 Task: Set the time for the new online game to "Realtime".
Action: Mouse moved to (652, 500)
Screenshot: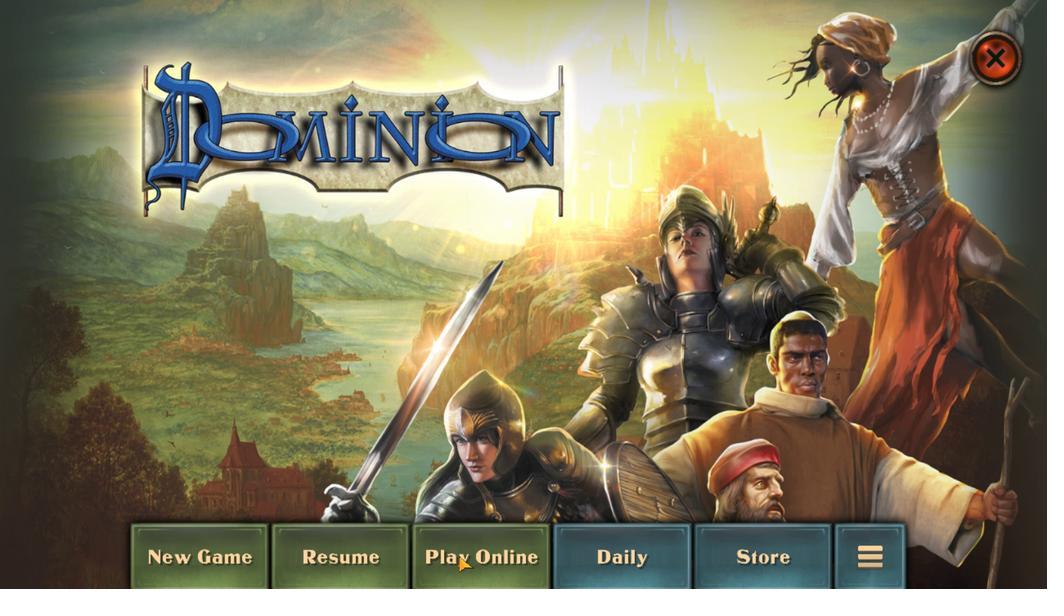 
Action: Mouse pressed left at (652, 500)
Screenshot: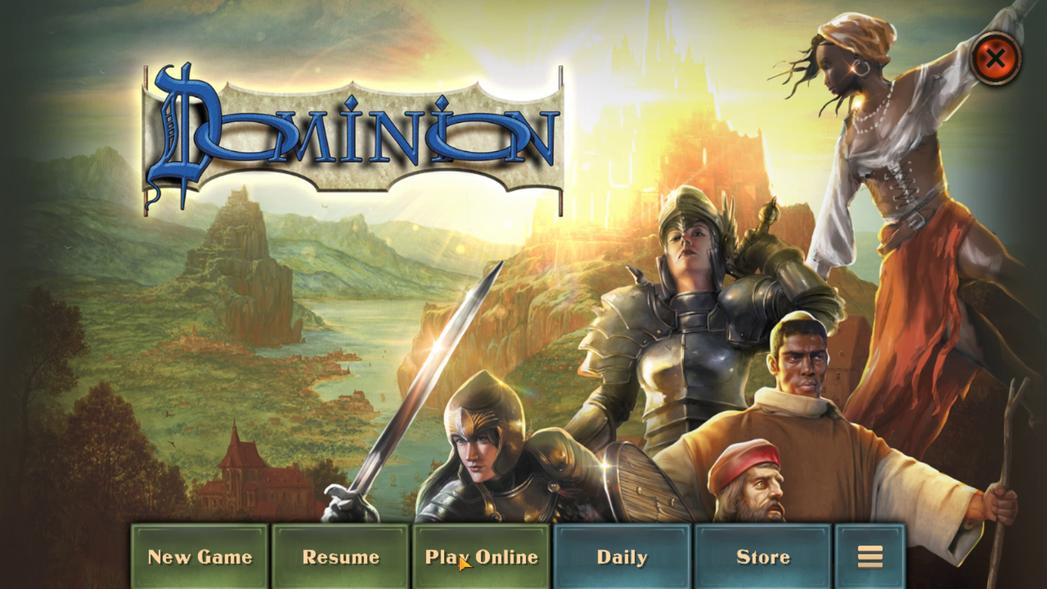 
Action: Mouse moved to (652, 496)
Screenshot: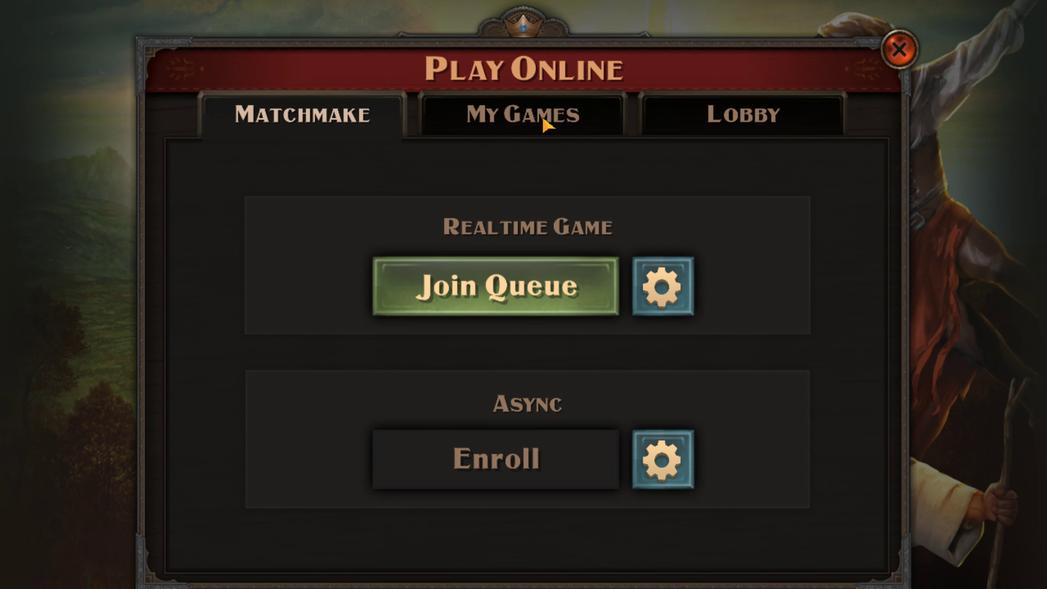 
Action: Mouse pressed left at (652, 496)
Screenshot: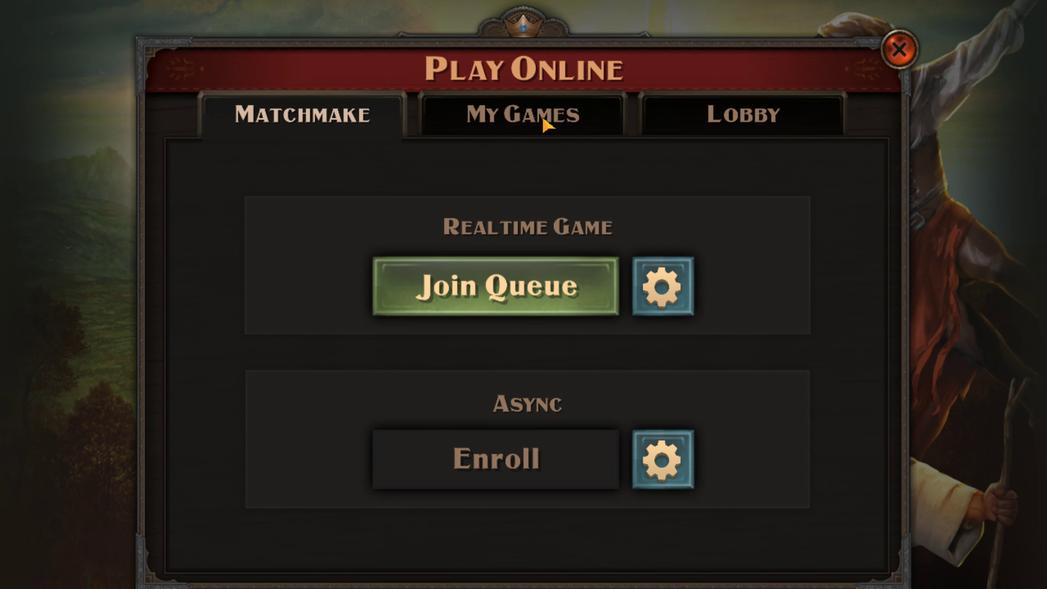 
Action: Mouse moved to (652, 500)
Screenshot: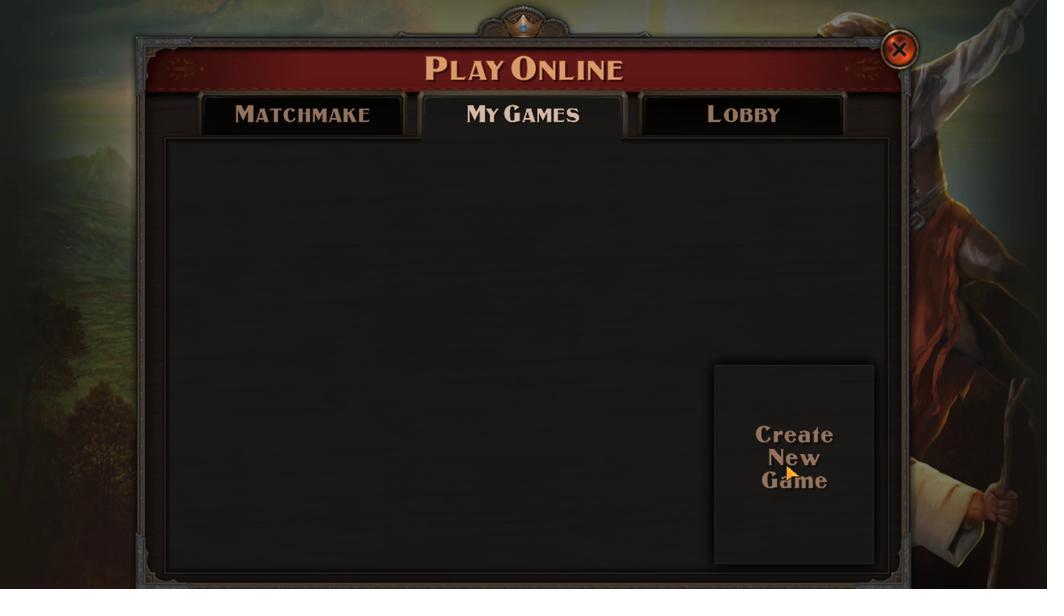 
Action: Mouse pressed left at (652, 500)
Screenshot: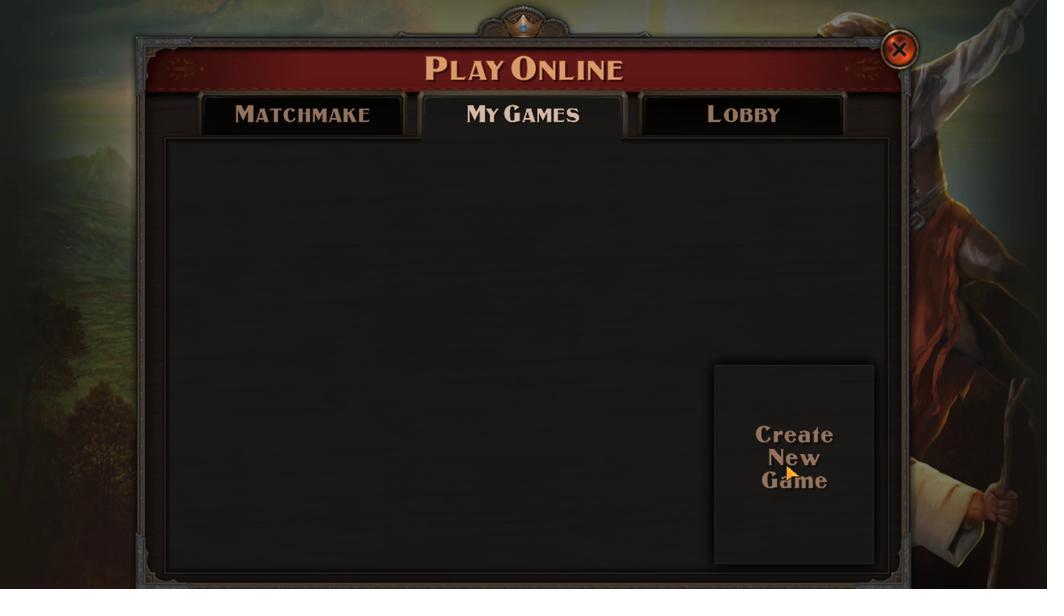 
Action: Mouse moved to (652, 496)
Screenshot: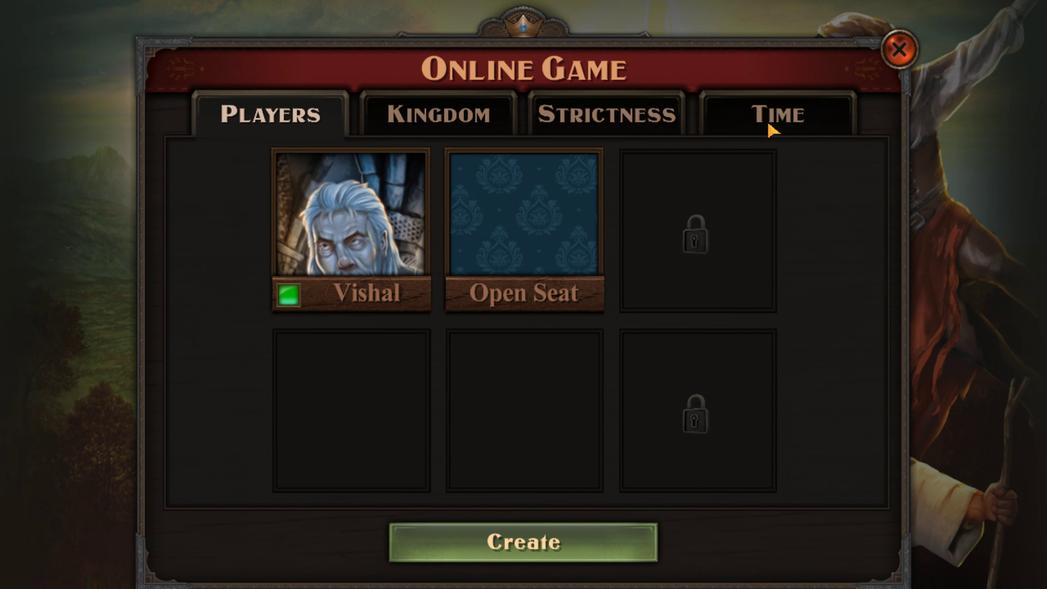 
Action: Mouse pressed left at (652, 496)
Screenshot: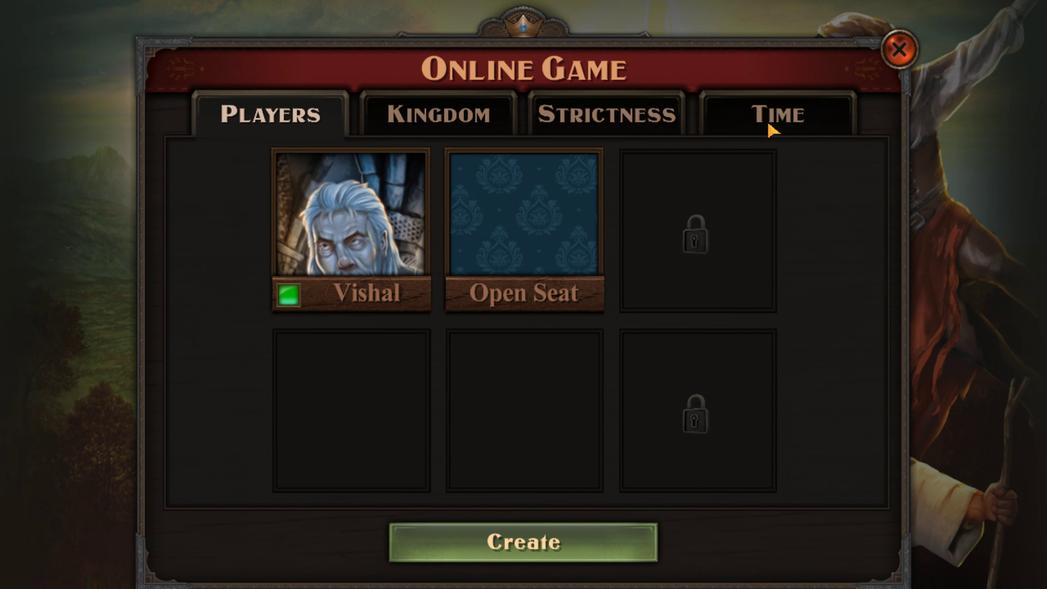 
Action: Mouse moved to (652, 497)
Screenshot: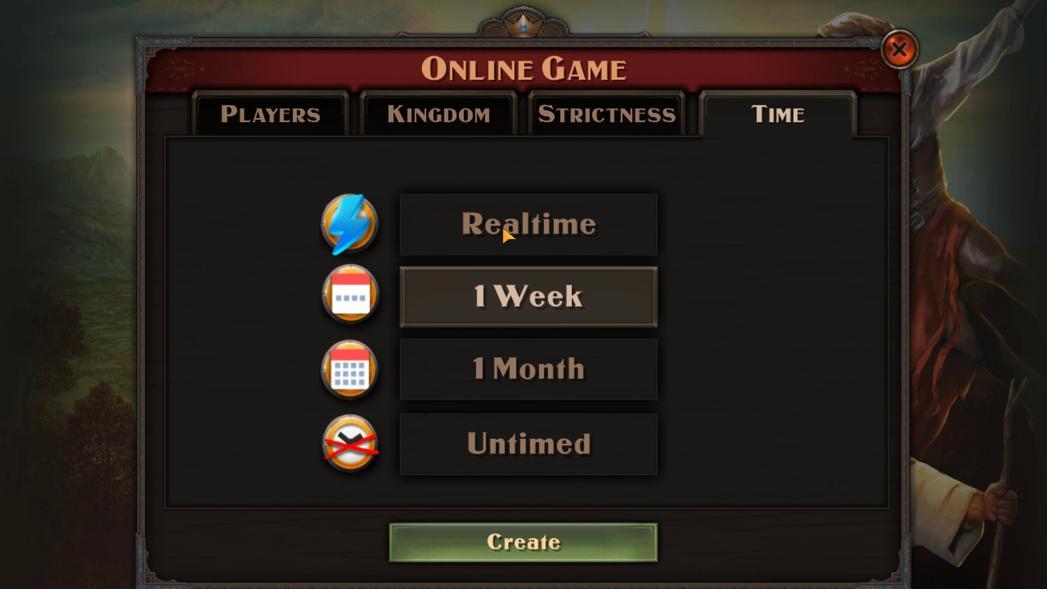
Action: Mouse pressed left at (652, 497)
Screenshot: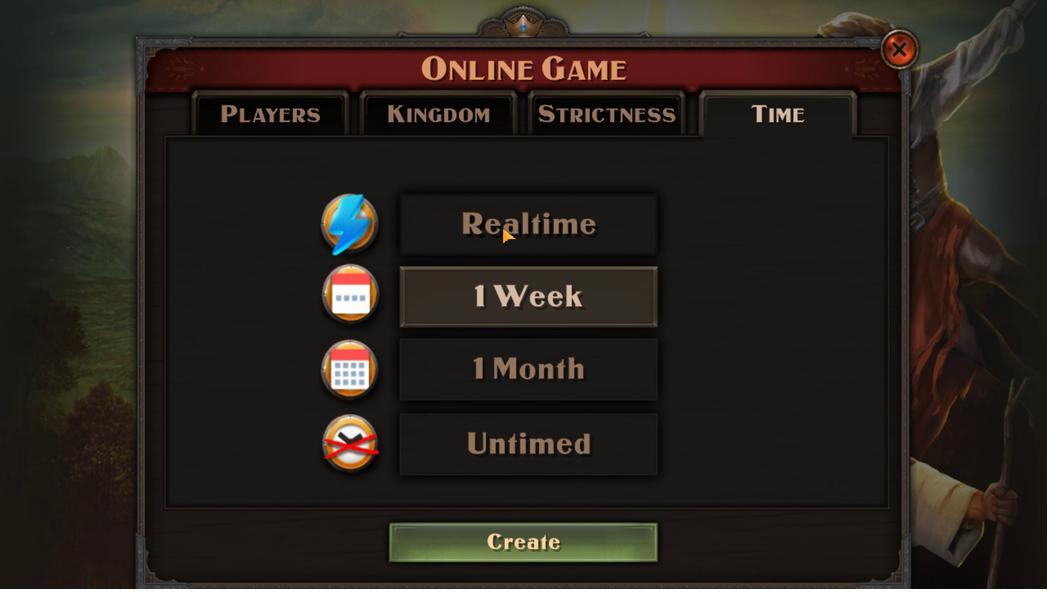
